 Task: Change the page size to letter.
Action: Mouse moved to (54, 78)
Screenshot: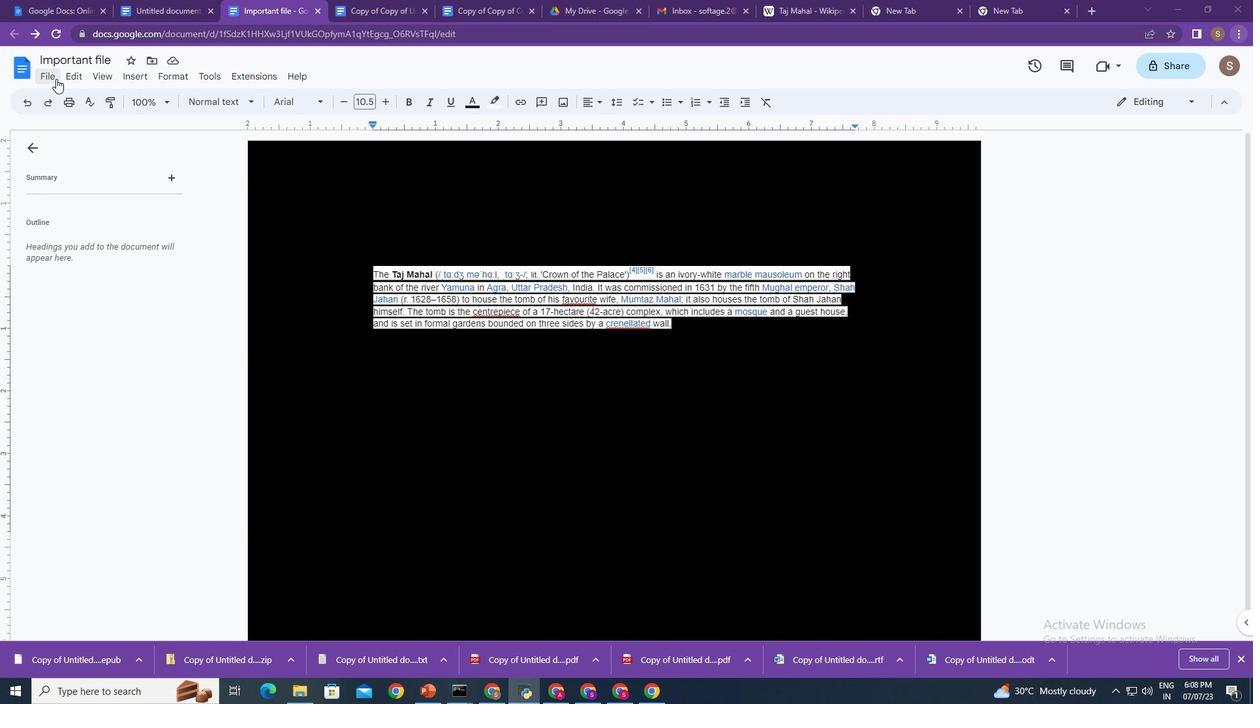 
Action: Mouse pressed left at (54, 78)
Screenshot: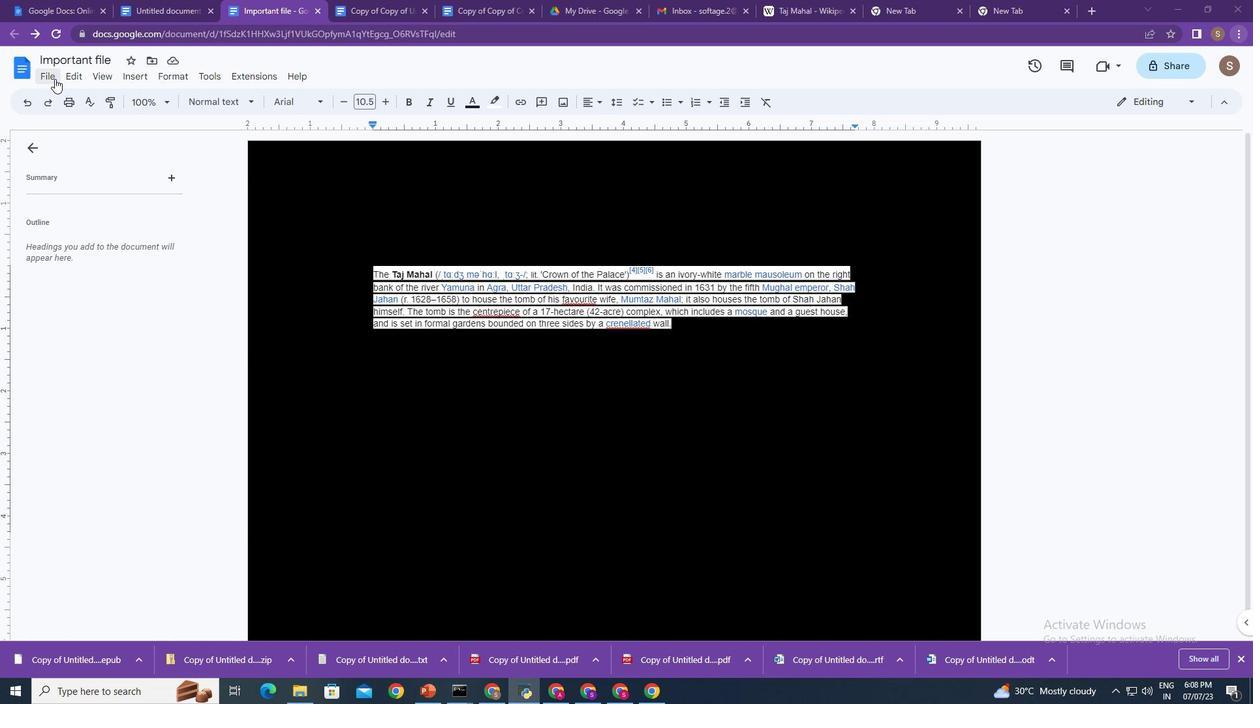 
Action: Mouse moved to (98, 454)
Screenshot: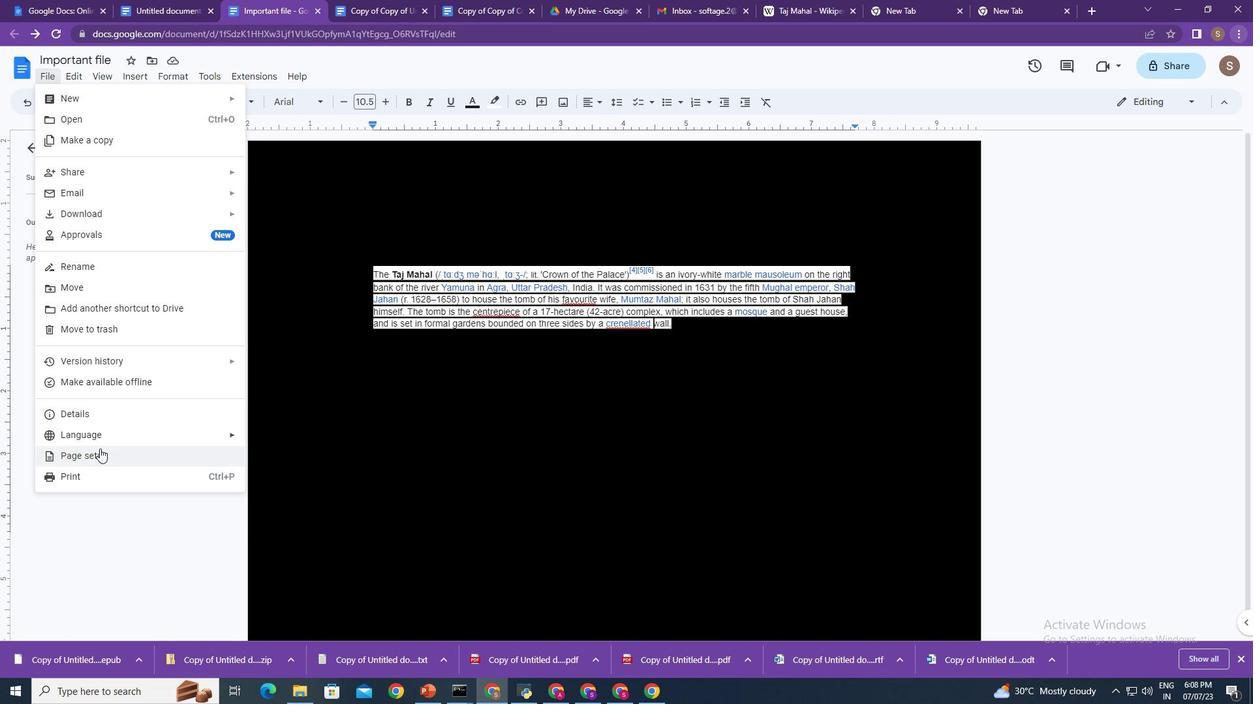 
Action: Mouse pressed left at (98, 454)
Screenshot: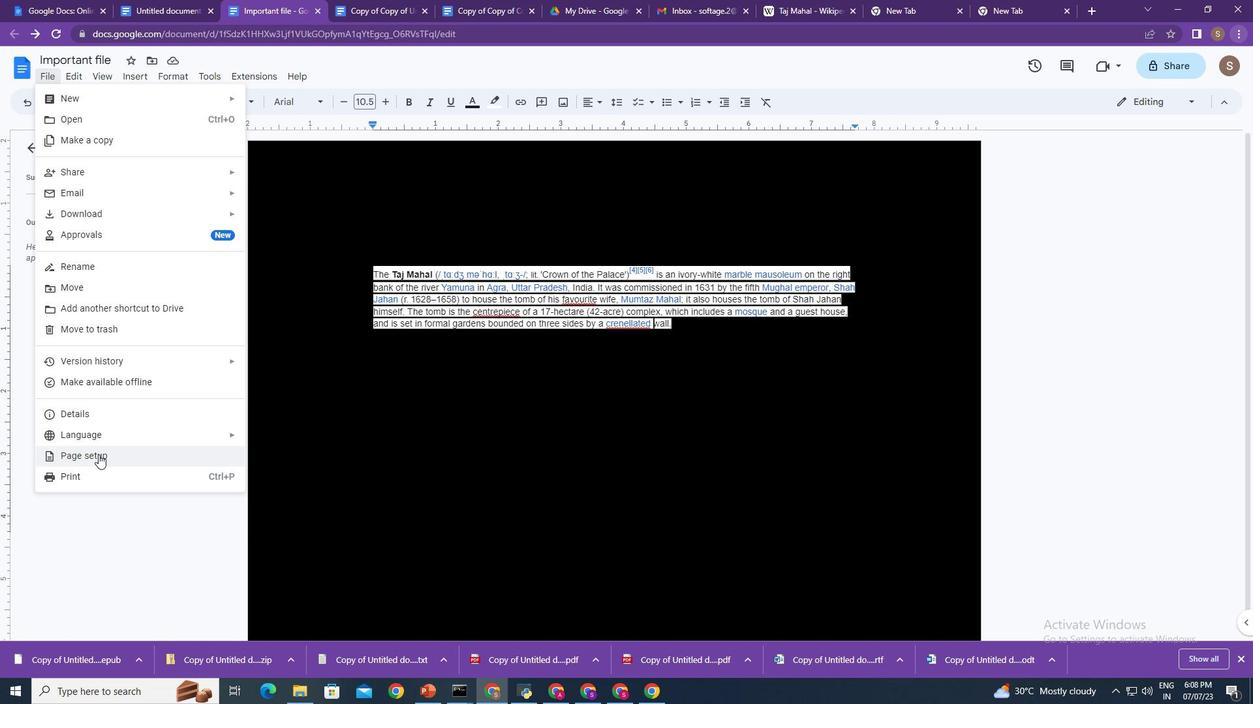
Action: Mouse moved to (585, 369)
Screenshot: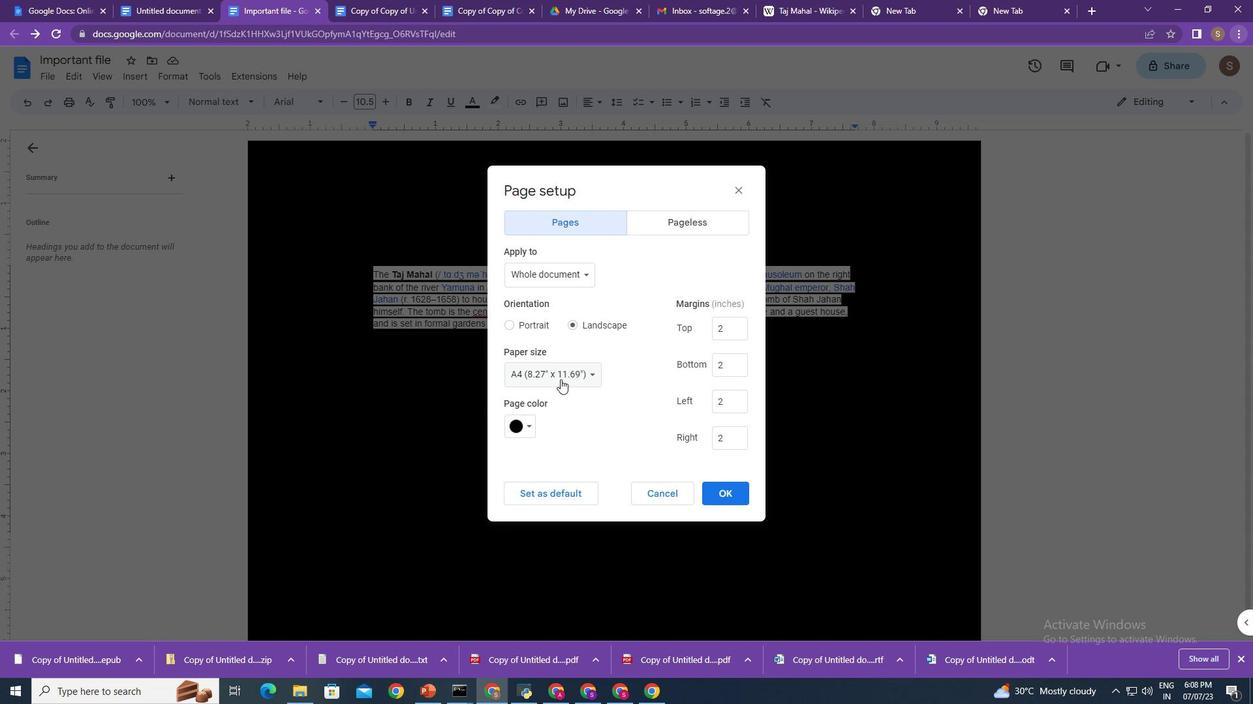 
Action: Mouse pressed left at (585, 369)
Screenshot: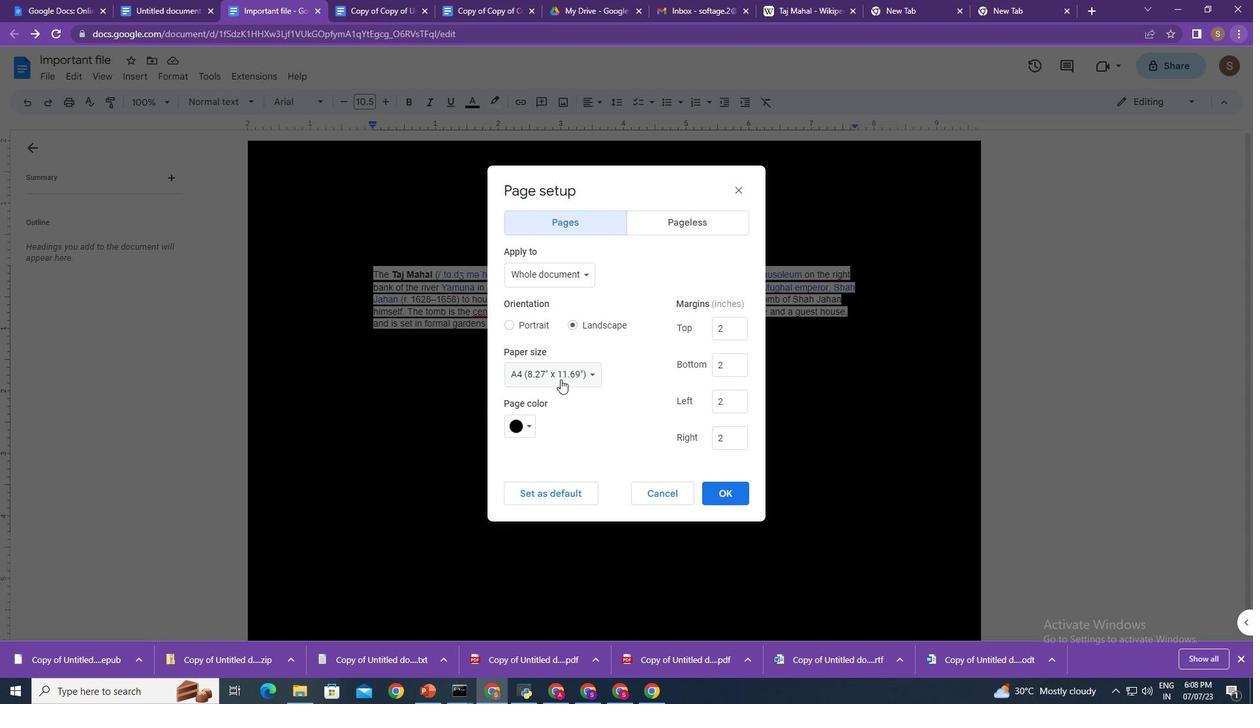 
Action: Mouse moved to (557, 227)
Screenshot: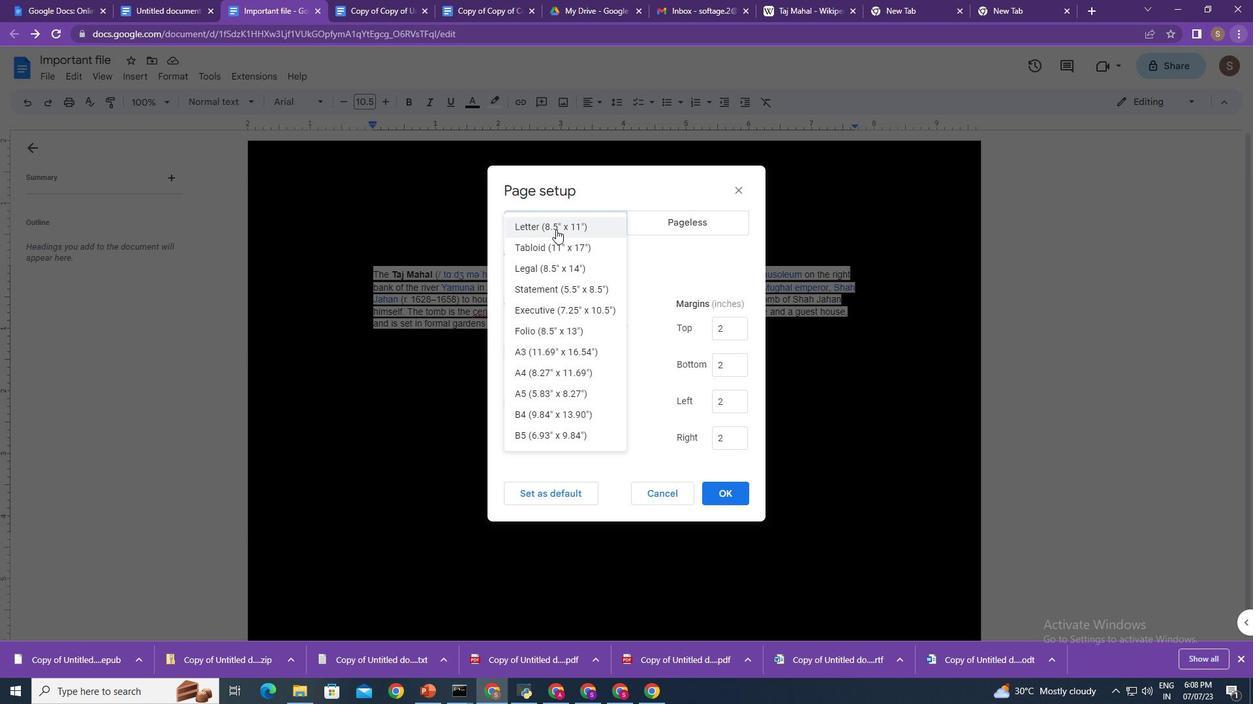 
Action: Mouse pressed left at (557, 227)
Screenshot: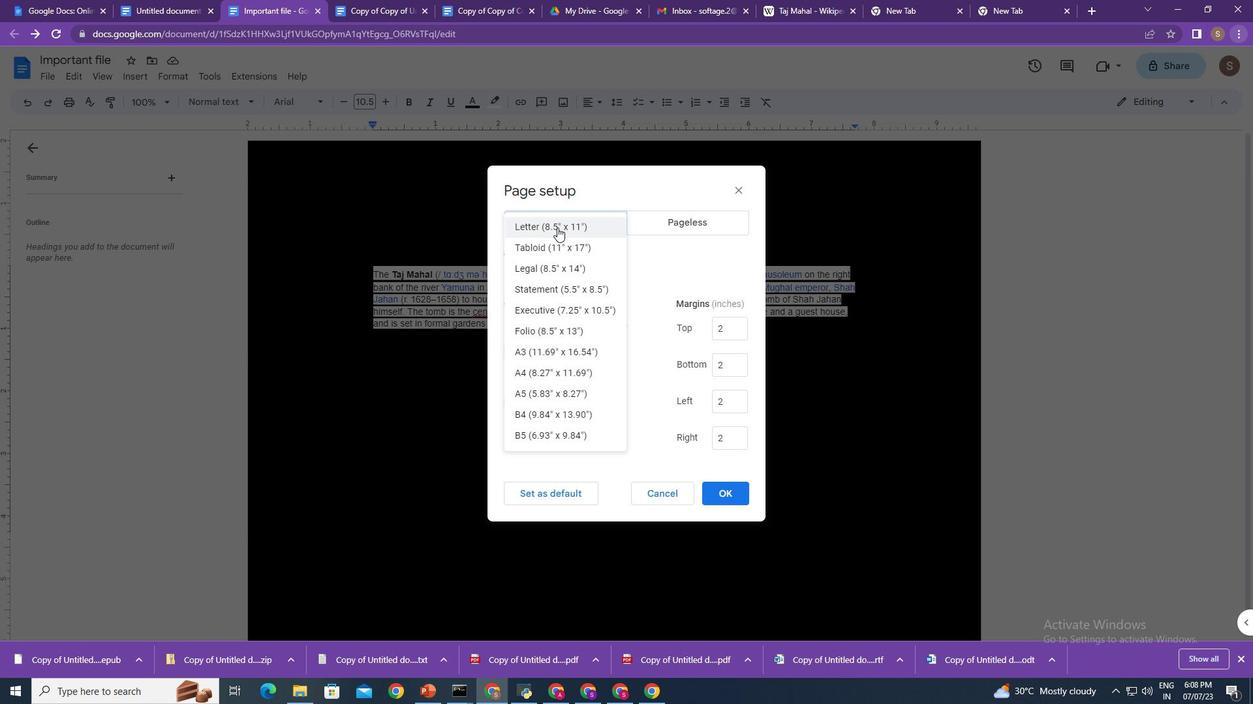 
Action: Mouse moved to (731, 494)
Screenshot: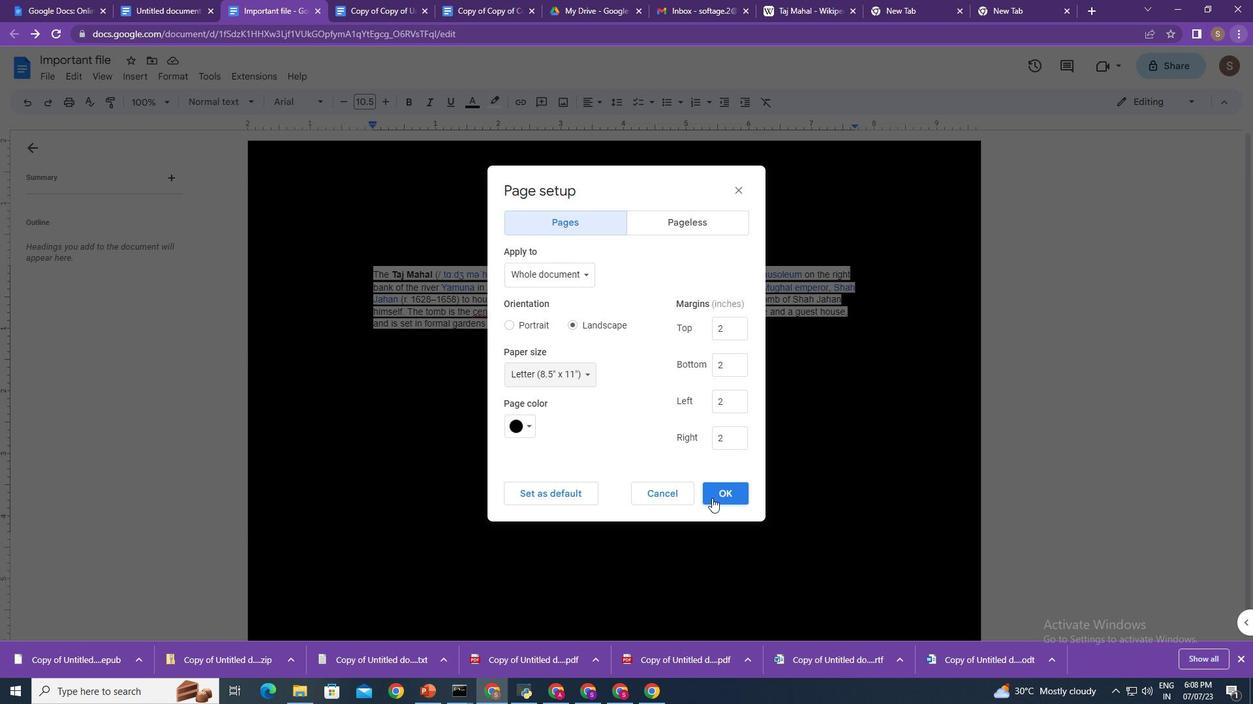 
Action: Mouse pressed left at (731, 494)
Screenshot: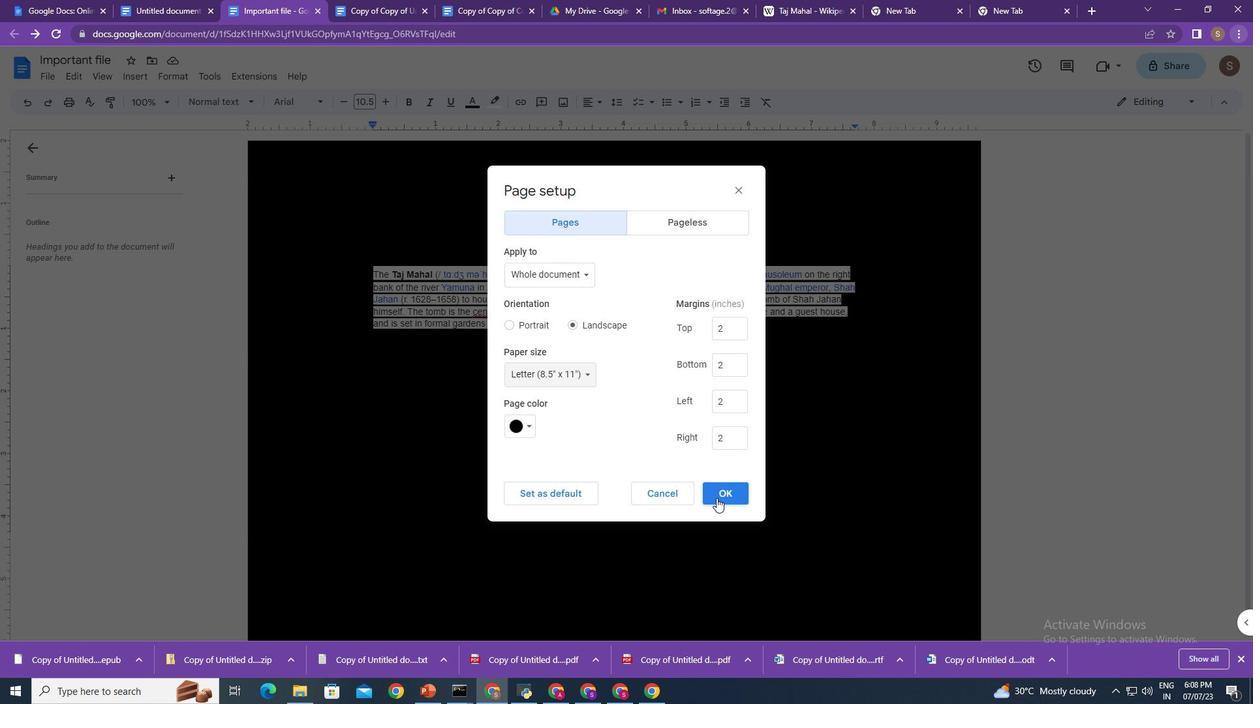
